 Task: Start in the project XpertTech the sprint 'Supernova', with a duration of 1 week.
Action: Mouse moved to (976, 171)
Screenshot: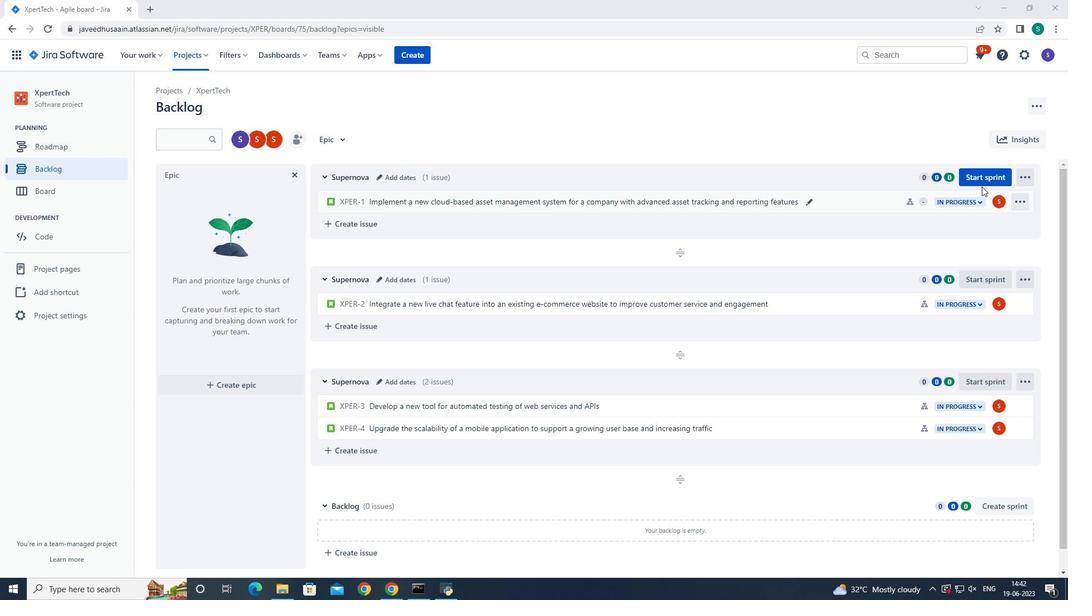
Action: Mouse pressed left at (976, 171)
Screenshot: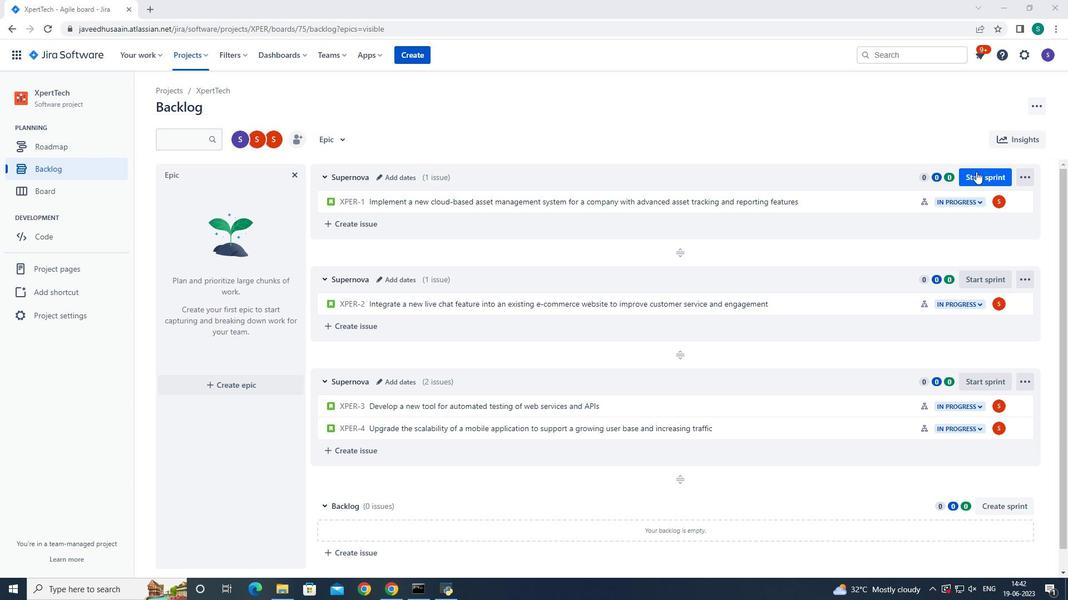 
Action: Mouse moved to (489, 189)
Screenshot: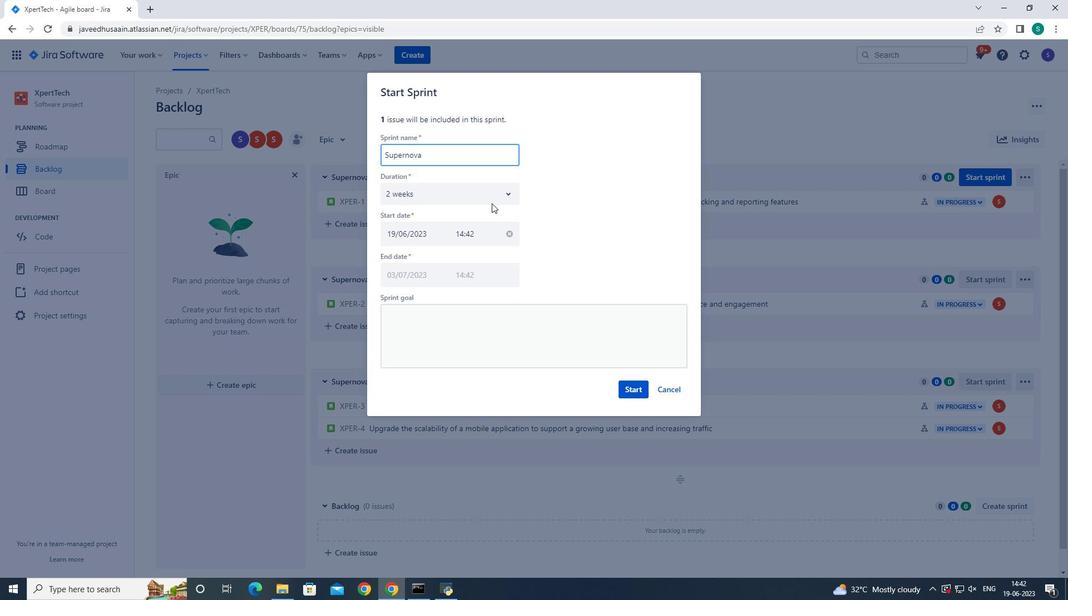 
Action: Mouse pressed left at (489, 189)
Screenshot: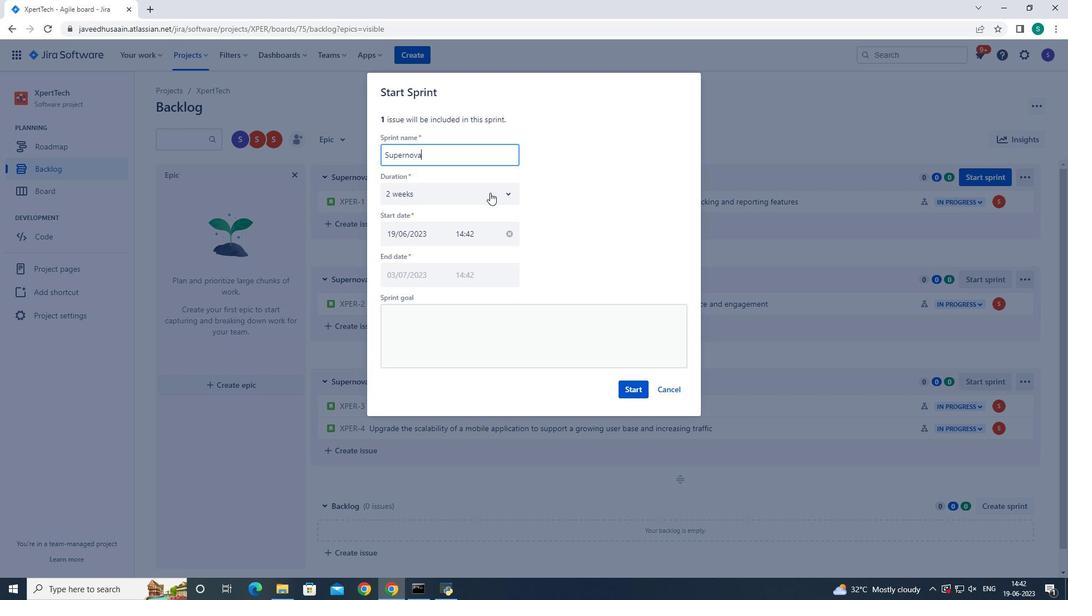
Action: Mouse moved to (410, 224)
Screenshot: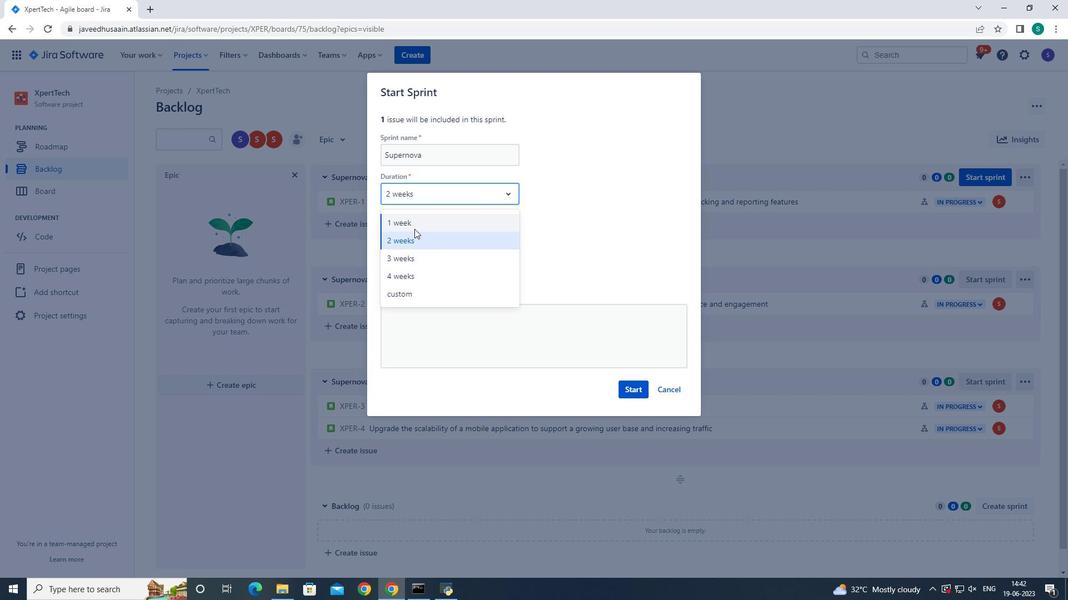 
Action: Mouse pressed left at (410, 224)
Screenshot: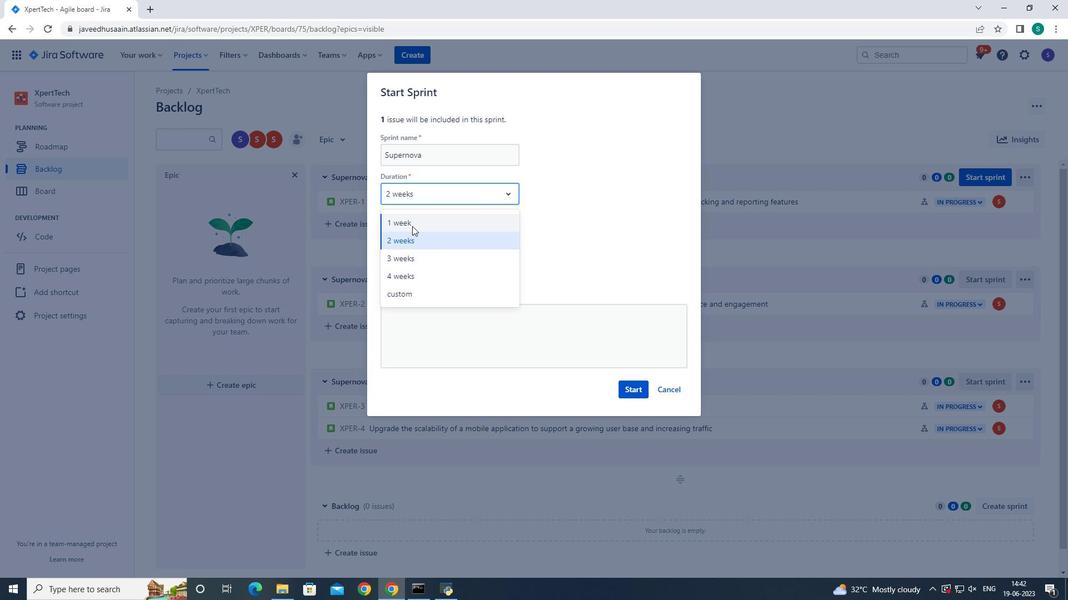 
Action: Mouse moved to (640, 392)
Screenshot: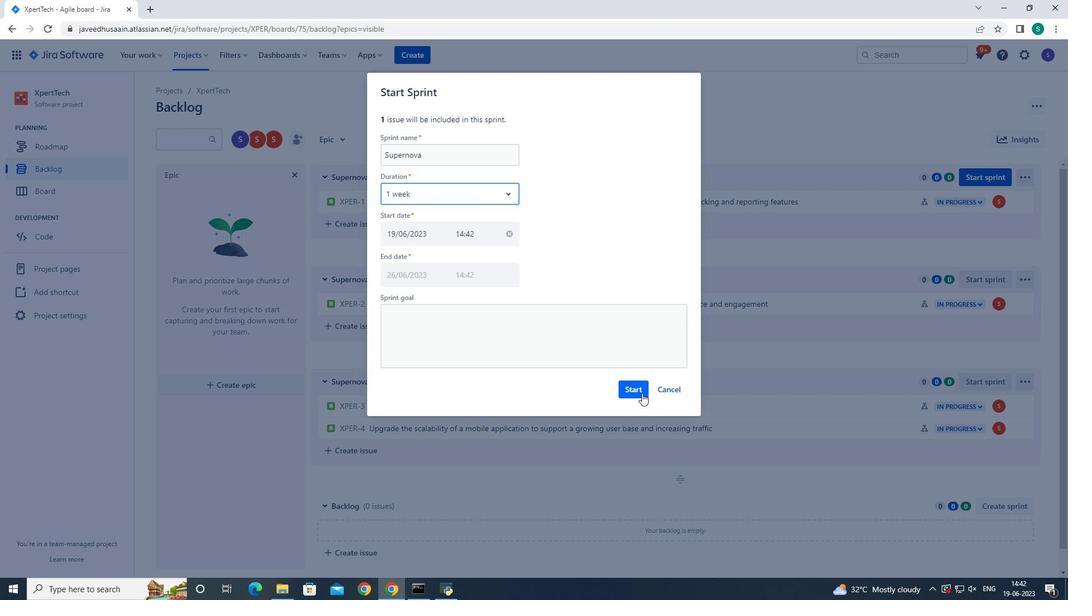 
Action: Mouse pressed left at (640, 392)
Screenshot: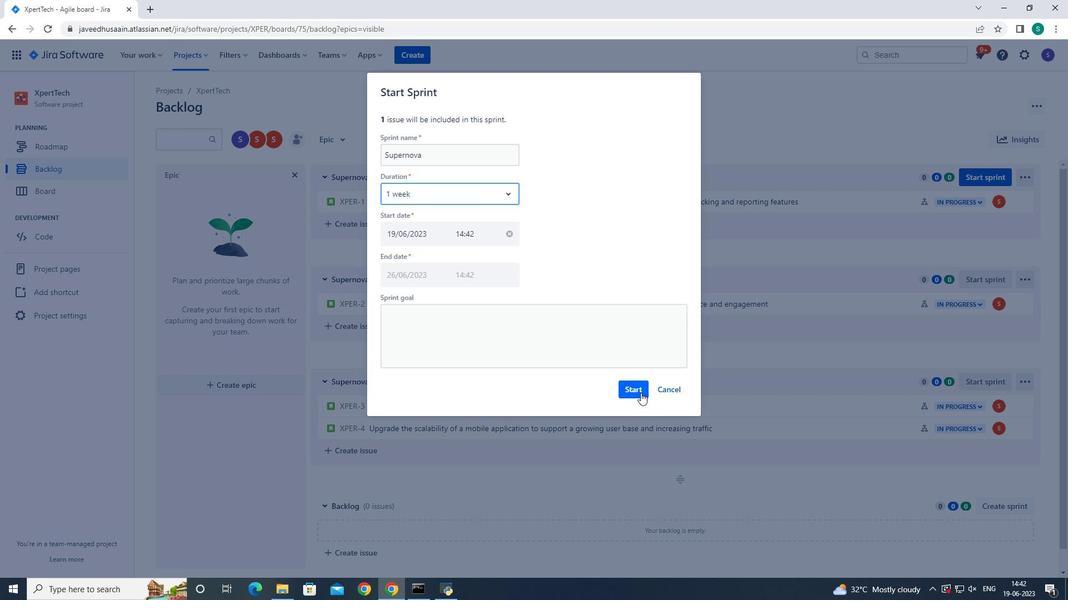 
Action: Mouse moved to (38, 166)
Screenshot: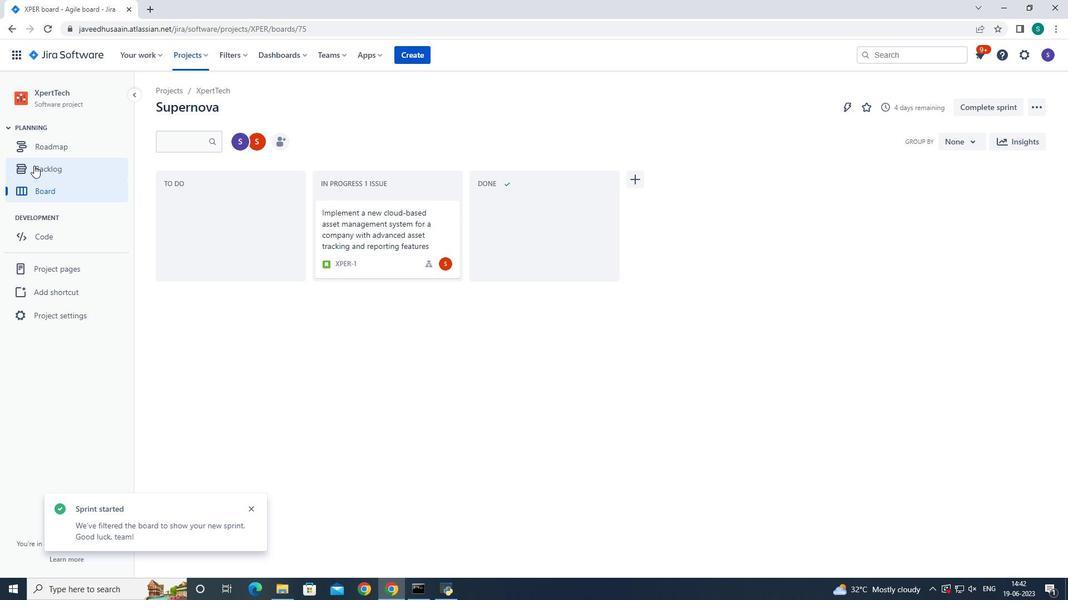 
Action: Mouse pressed left at (38, 166)
Screenshot: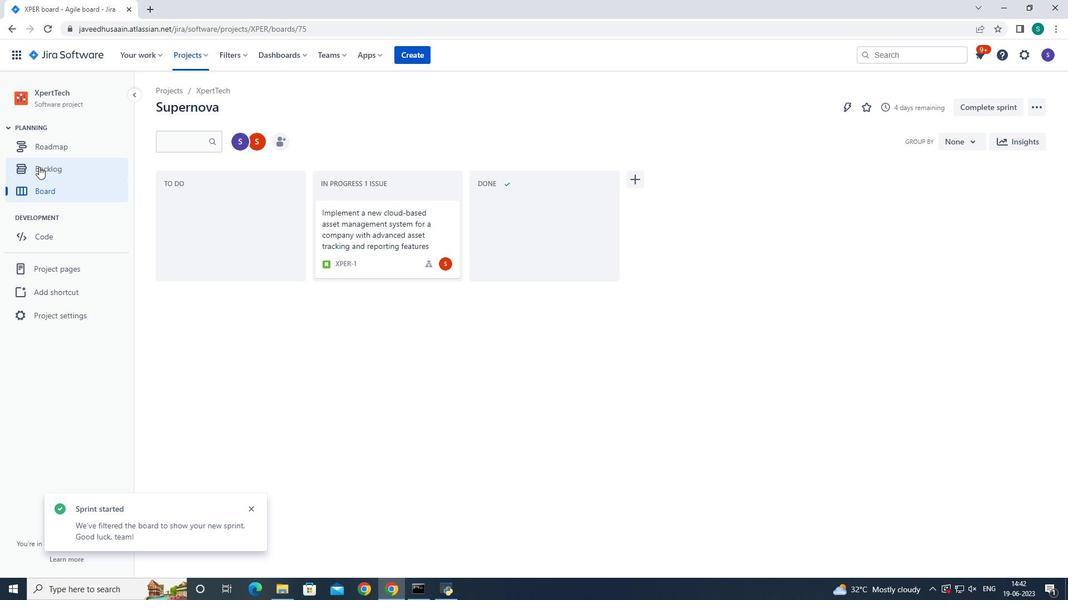 
Action: Mouse moved to (583, 184)
Screenshot: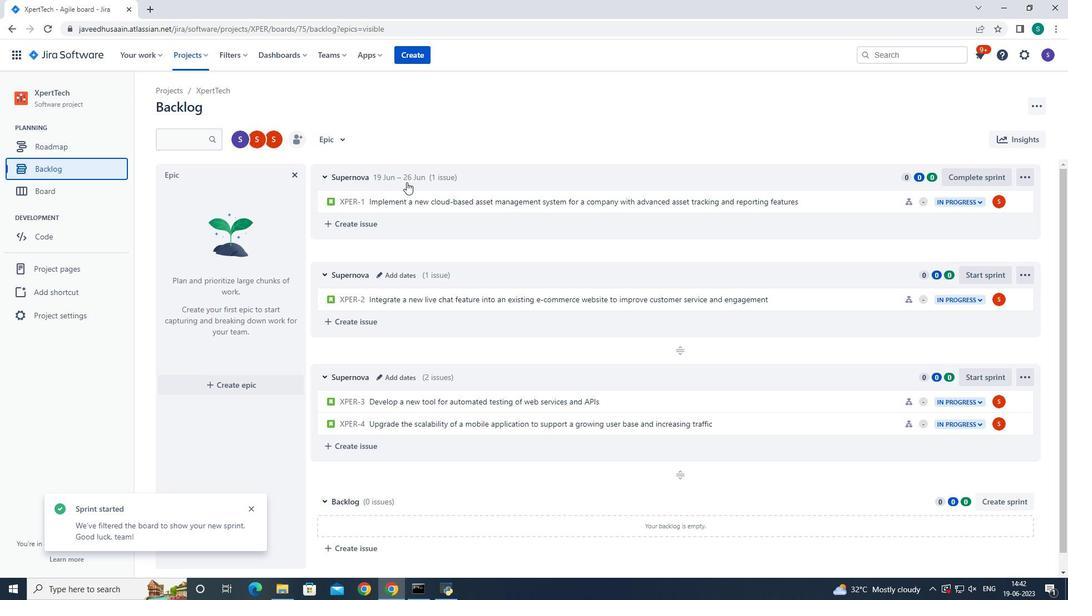 
